Task: Create New Customer with Customer Name: Departmental, Billing Address Line1: 151 Finwood Road, Billing Address Line2:  Red Bank, Billing Address Line3:  New Jersey 07701, Cell Number: 647-662-8471
Action: Mouse pressed left at (152, 27)
Screenshot: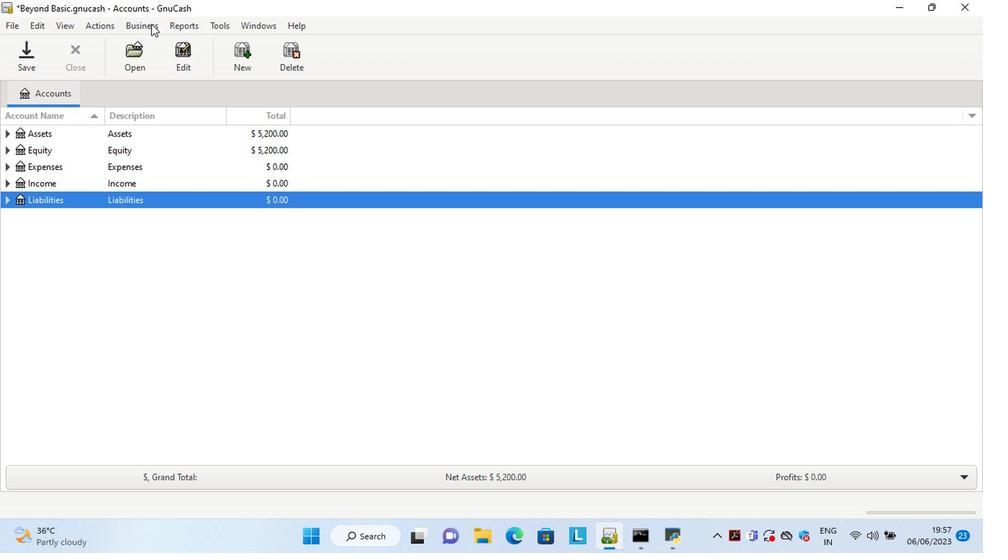 
Action: Mouse moved to (292, 58)
Screenshot: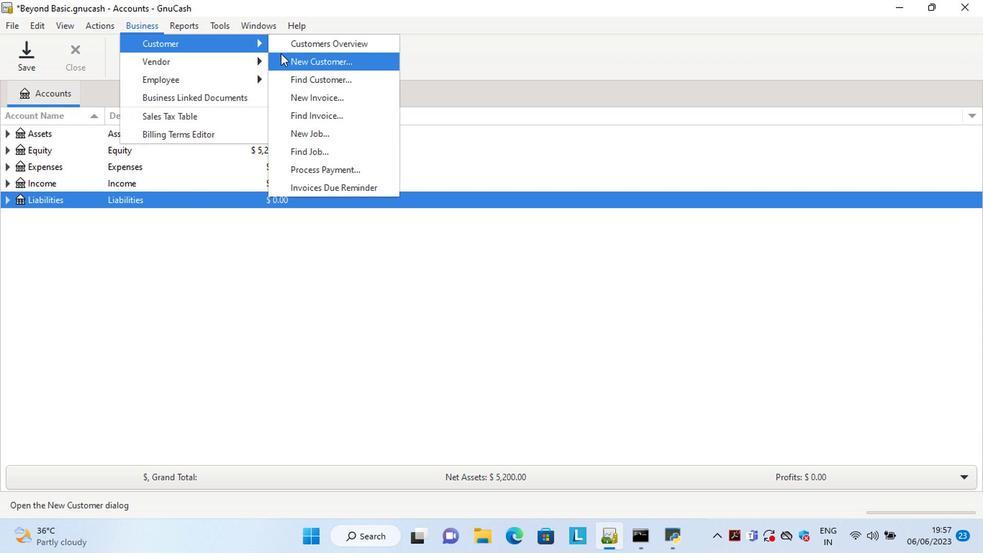 
Action: Mouse pressed left at (292, 58)
Screenshot: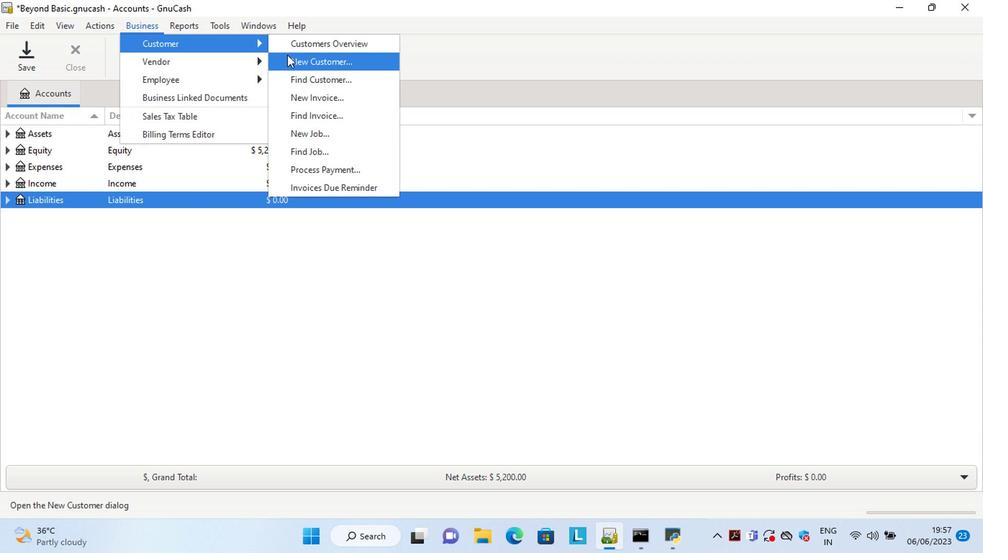 
Action: Mouse moved to (775, 322)
Screenshot: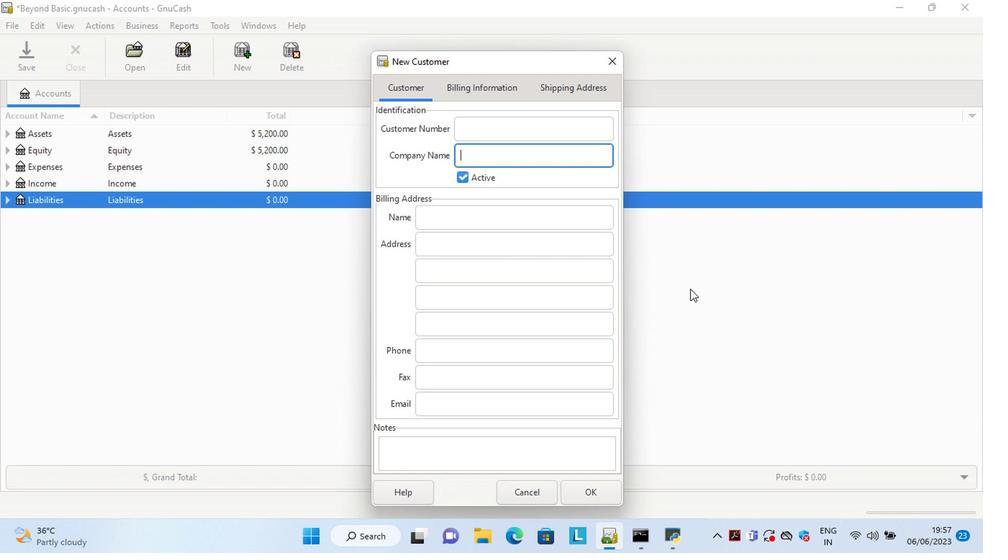
Action: Key pressed <Key.shift>Departmental<Key.tab><Key.tab><Key.tab>151<Key.space><Key.shift>Finwood<Key.space><Key.shift>Road<Key.tab>re<Key.tab>j<Key.backspace>n<Key.tab><Key.tab>647-662-8471
Screenshot: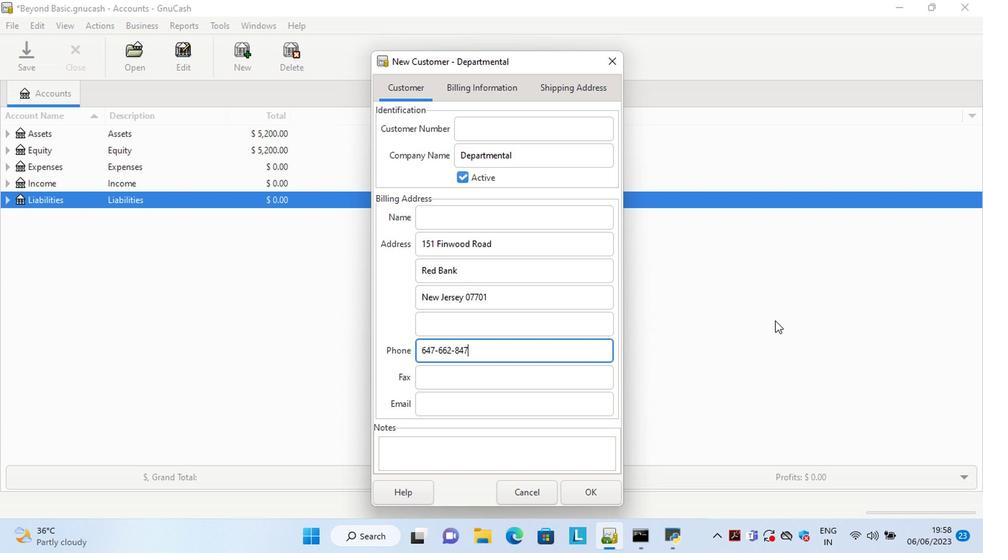 
Action: Mouse moved to (589, 496)
Screenshot: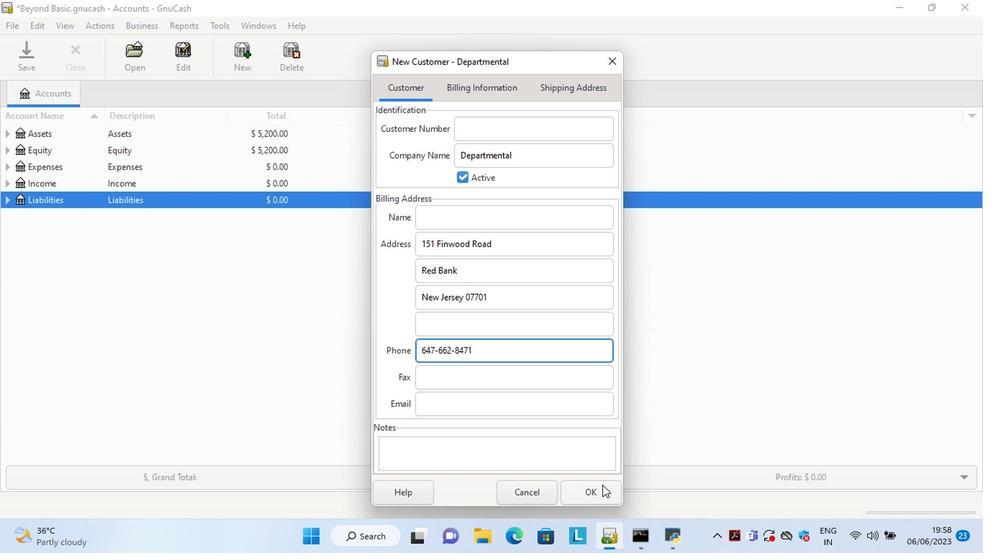 
Action: Mouse pressed left at (589, 496)
Screenshot: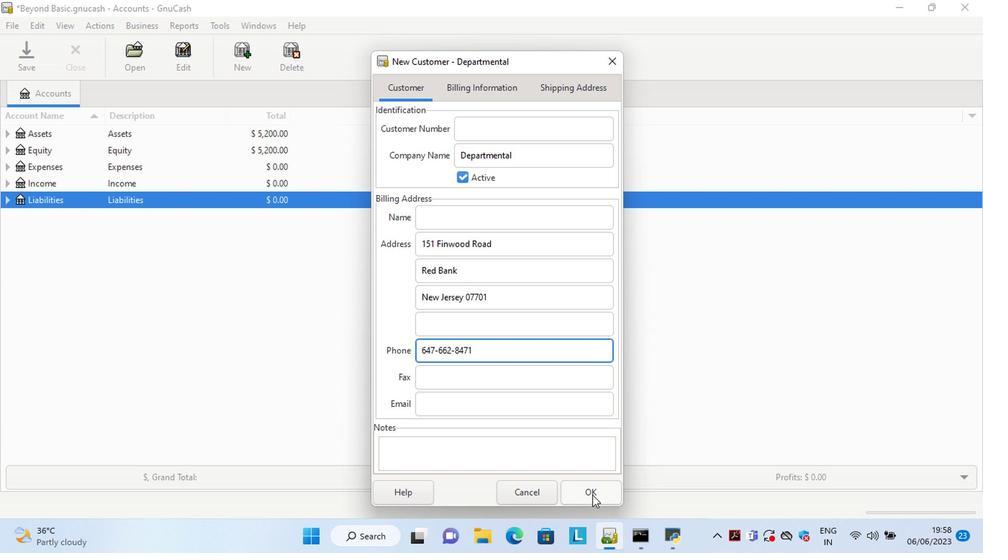
